 Task: Add Sprouts Mint Chip Malt Balls to the cart.
Action: Mouse moved to (23, 61)
Screenshot: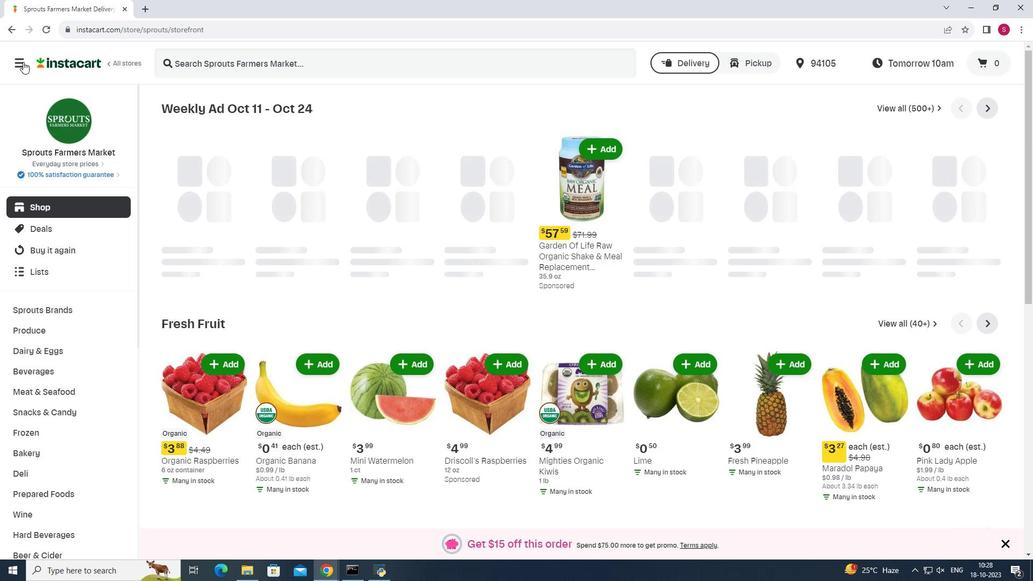 
Action: Mouse pressed left at (23, 61)
Screenshot: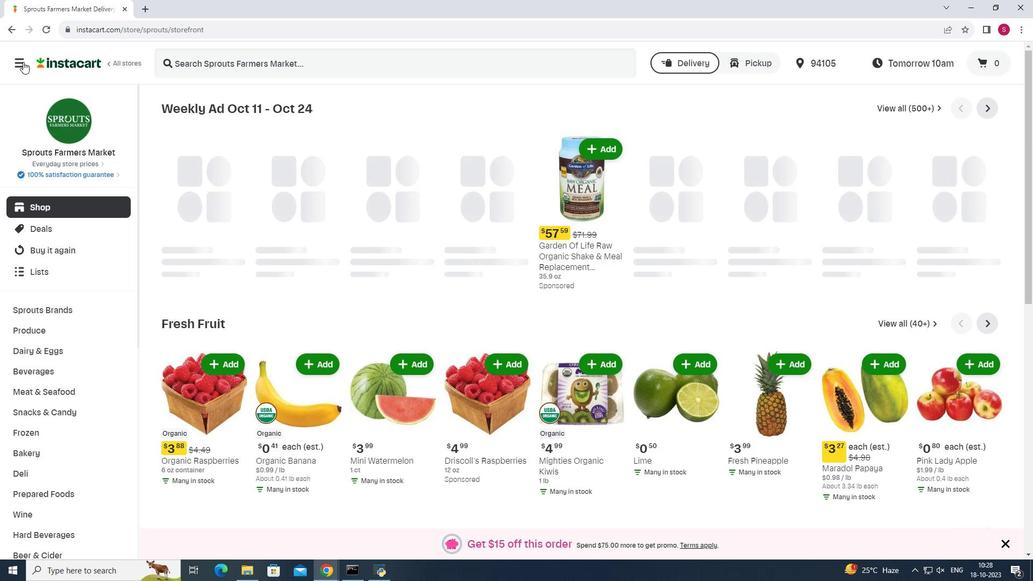 
Action: Mouse moved to (58, 280)
Screenshot: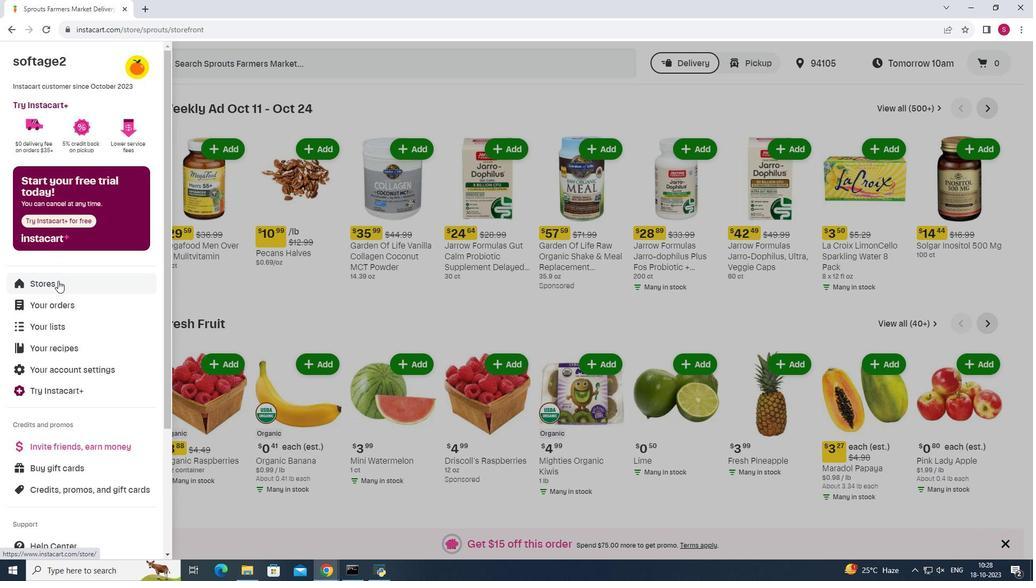 
Action: Mouse pressed left at (58, 280)
Screenshot: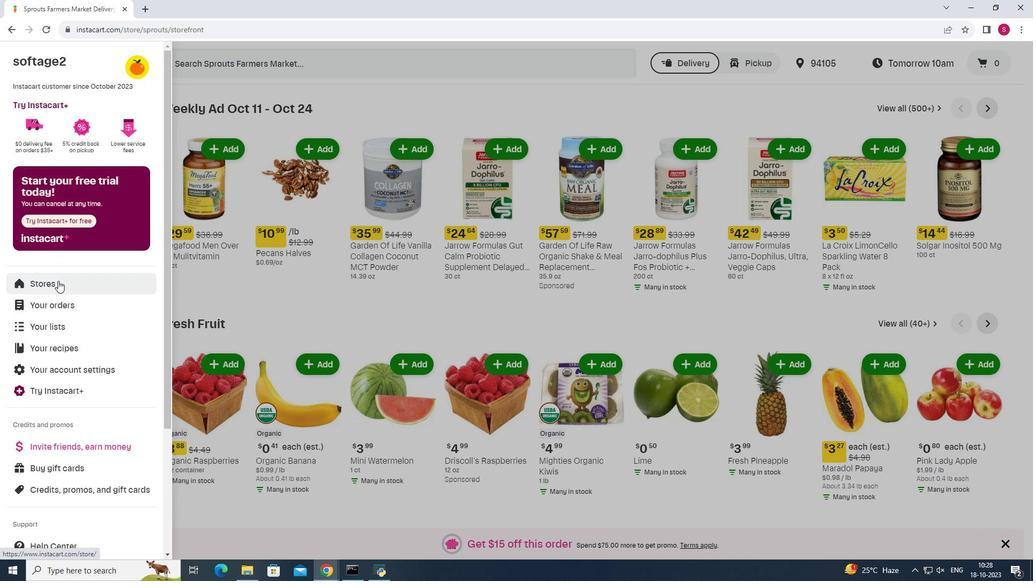 
Action: Mouse moved to (245, 94)
Screenshot: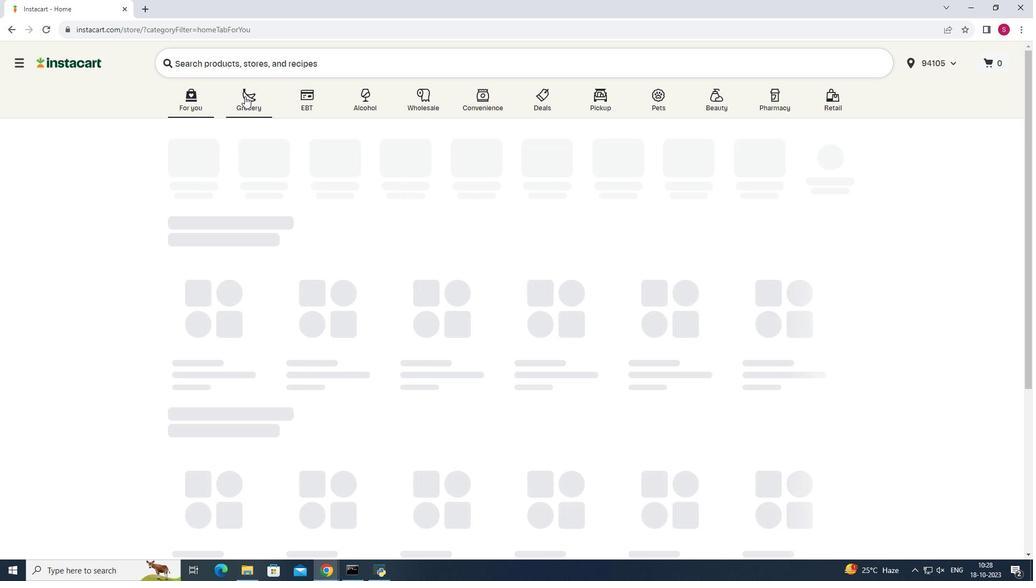 
Action: Mouse pressed left at (245, 94)
Screenshot: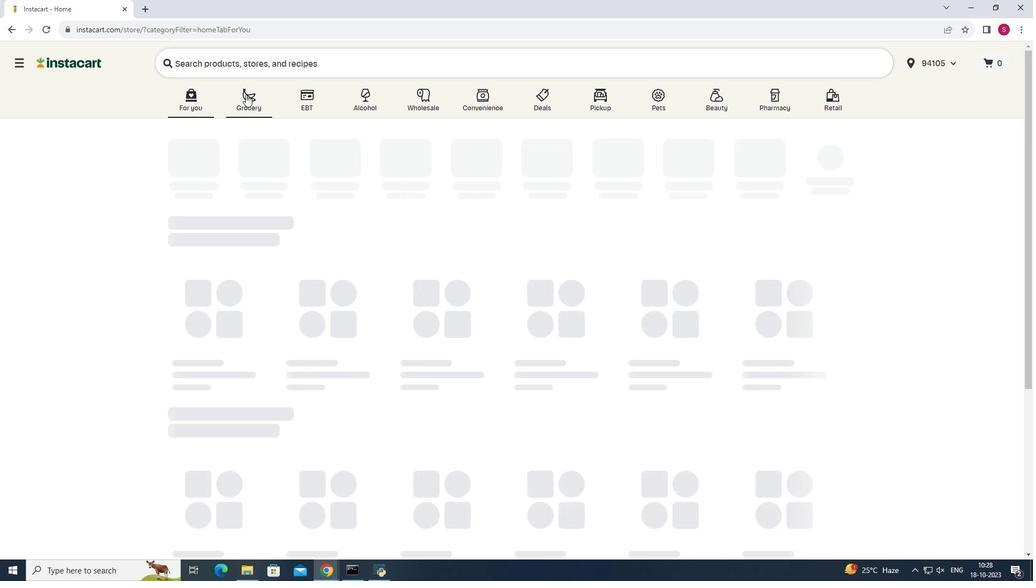 
Action: Mouse moved to (729, 145)
Screenshot: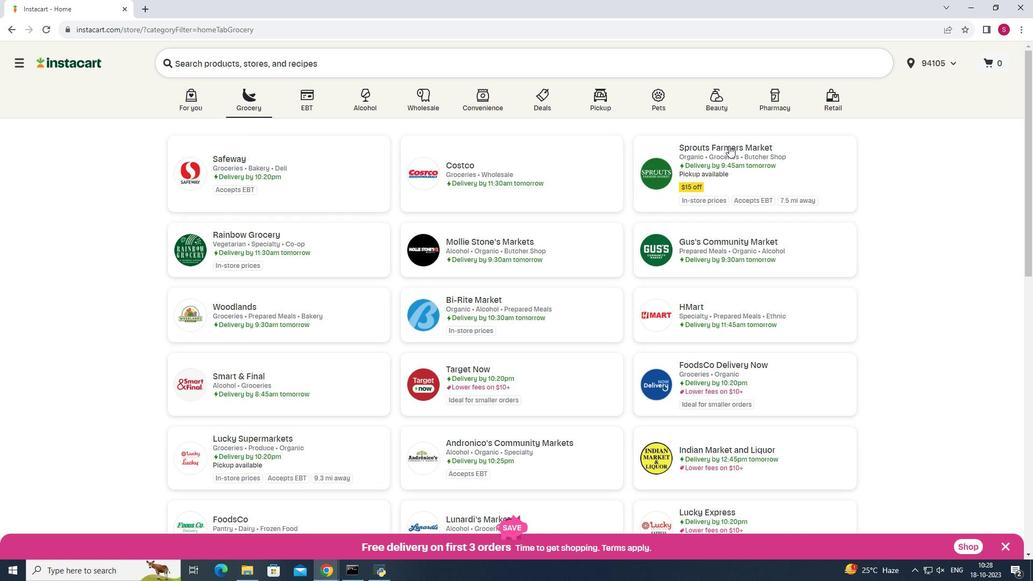 
Action: Mouse pressed left at (729, 145)
Screenshot: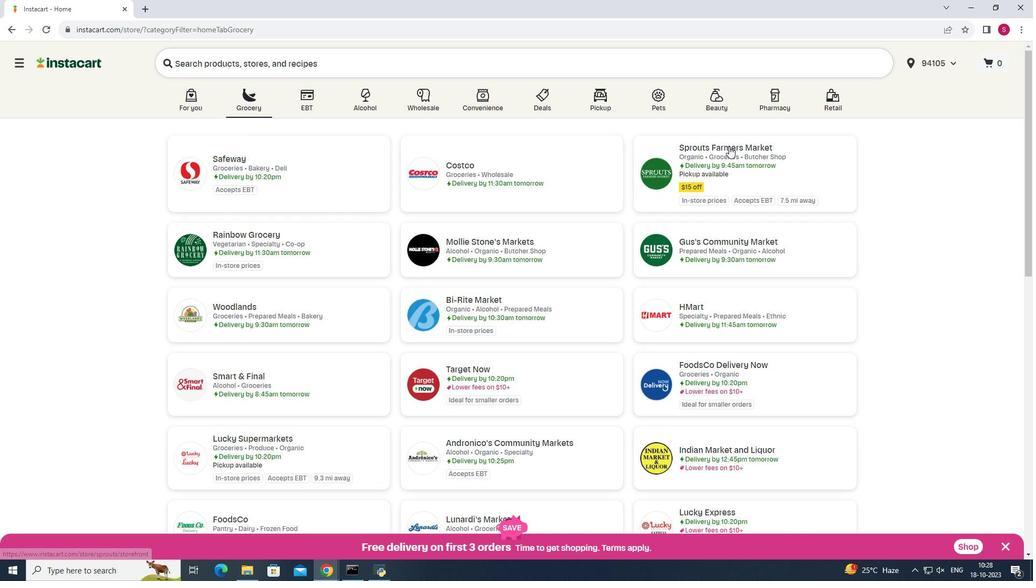 
Action: Mouse moved to (34, 414)
Screenshot: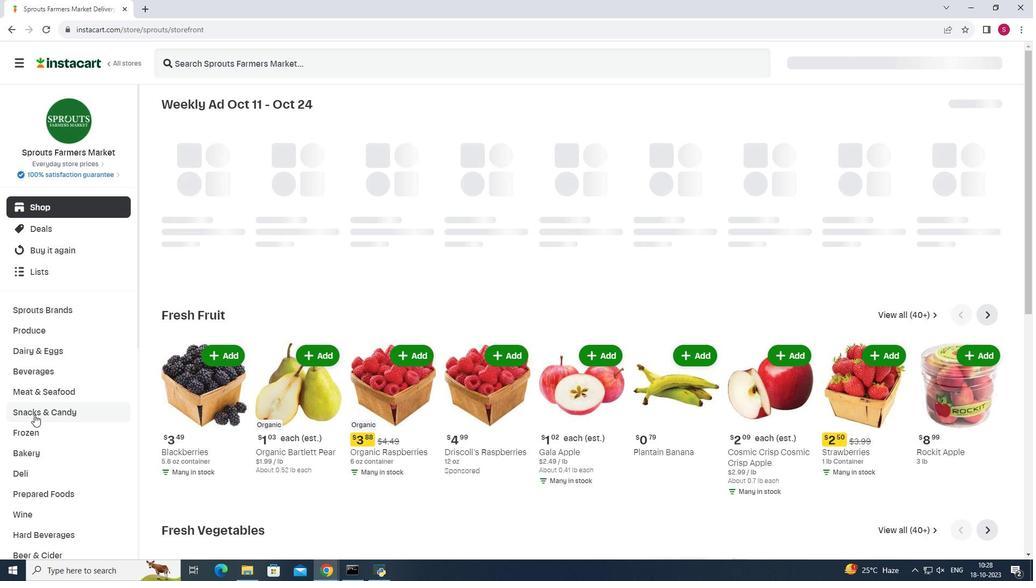 
Action: Mouse pressed left at (34, 414)
Screenshot: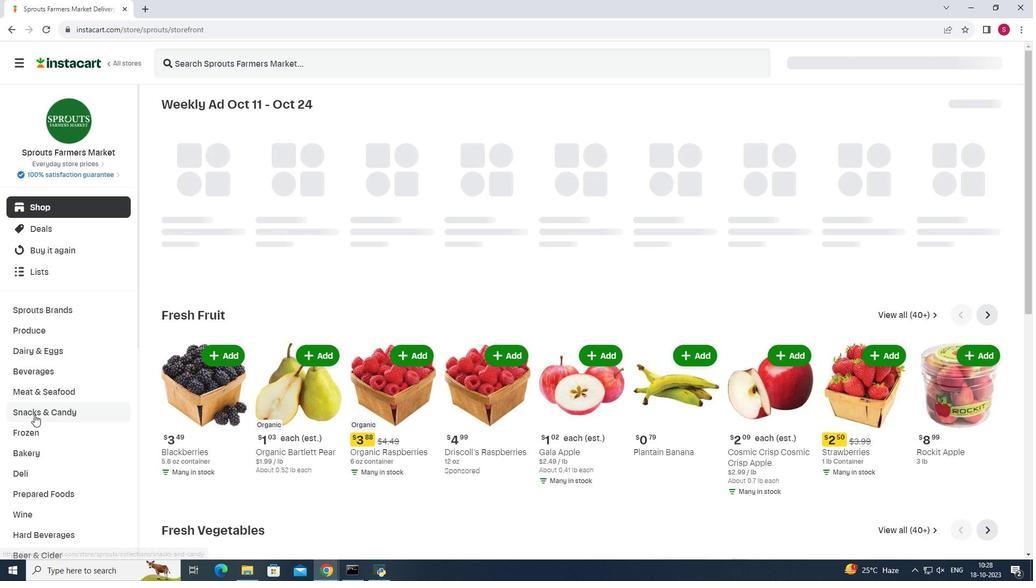 
Action: Mouse moved to (314, 130)
Screenshot: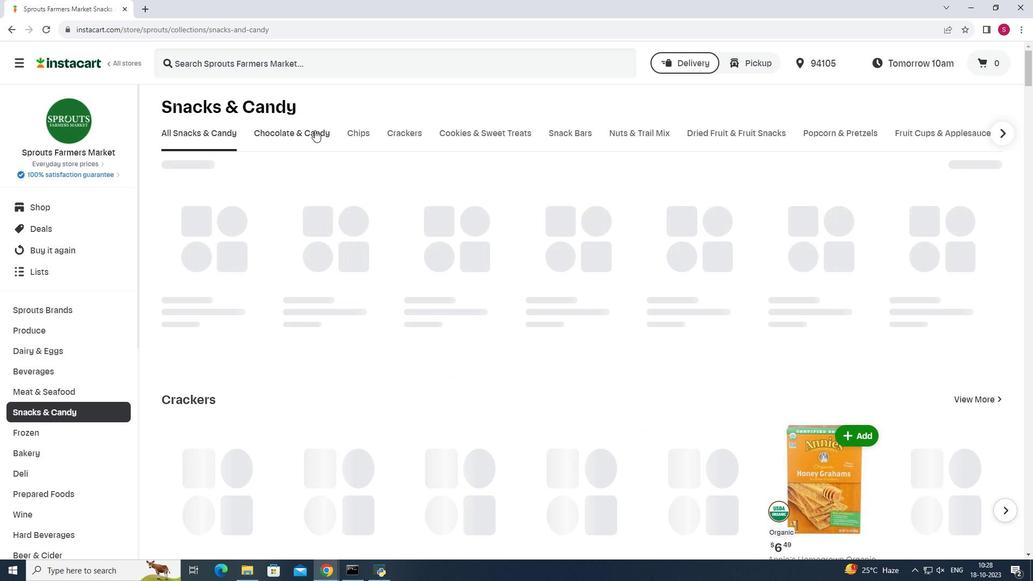 
Action: Mouse pressed left at (314, 130)
Screenshot: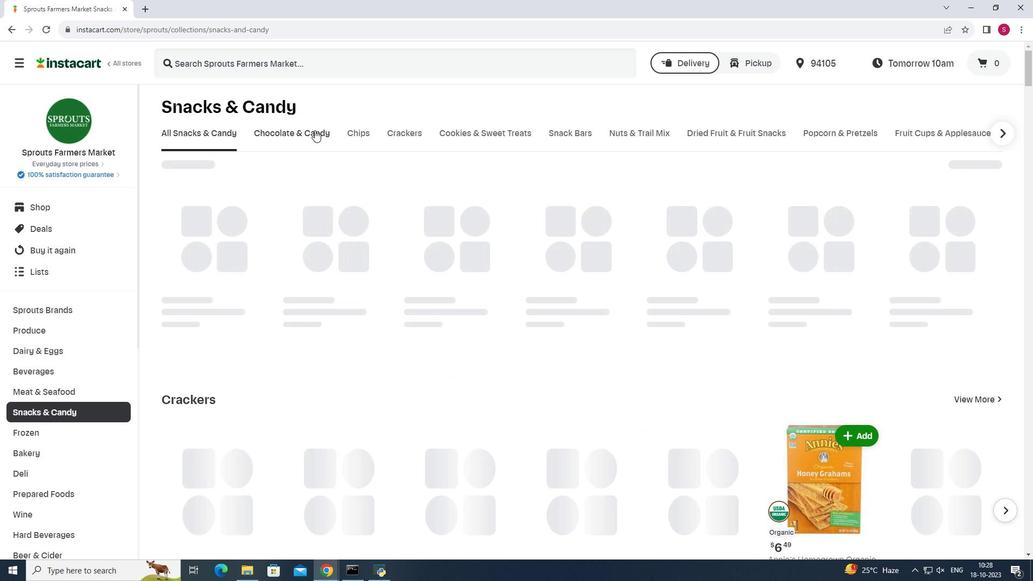
Action: Mouse moved to (270, 180)
Screenshot: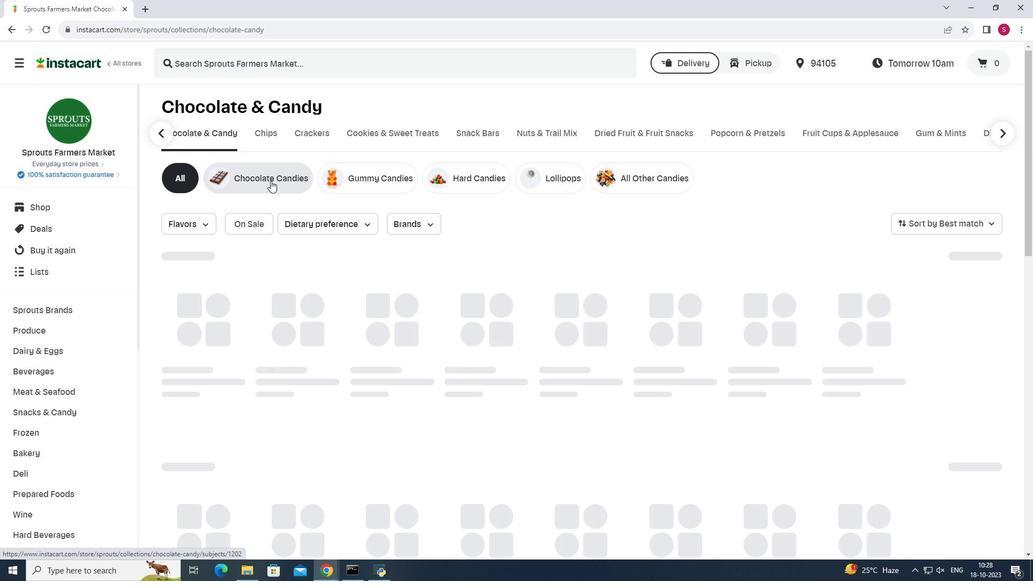 
Action: Mouse pressed left at (270, 180)
Screenshot: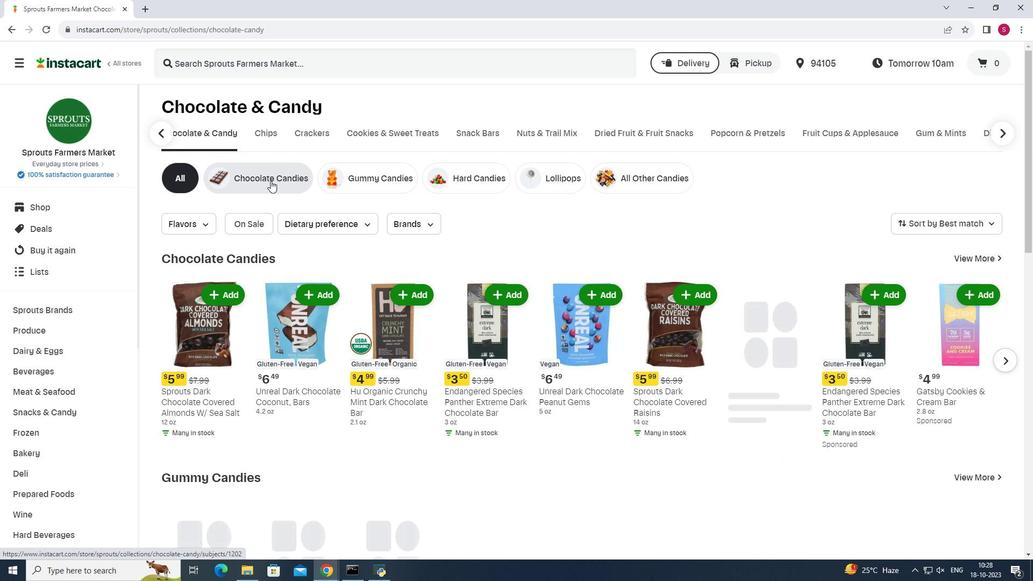 
Action: Mouse moved to (400, 64)
Screenshot: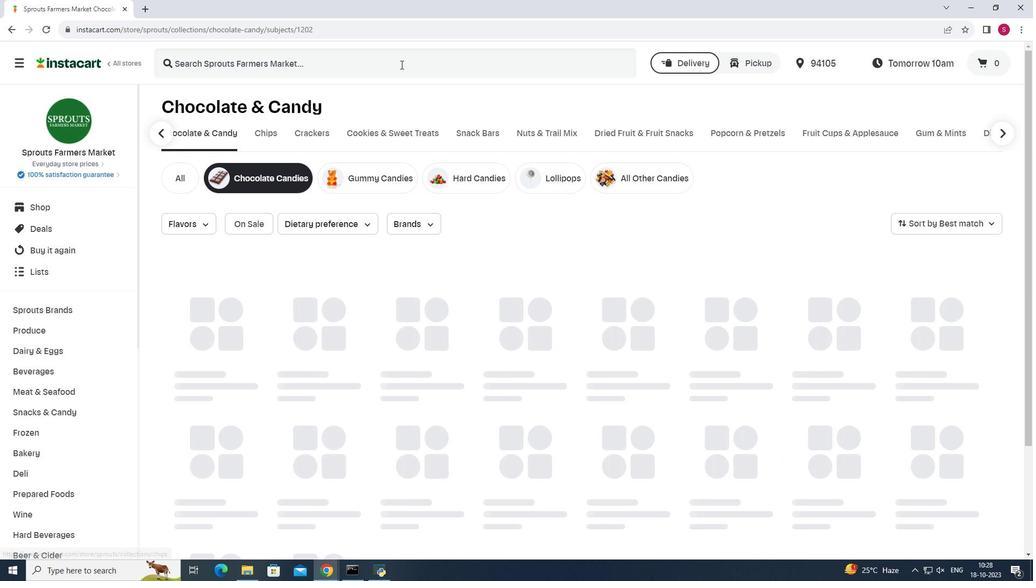 
Action: Mouse pressed left at (400, 64)
Screenshot: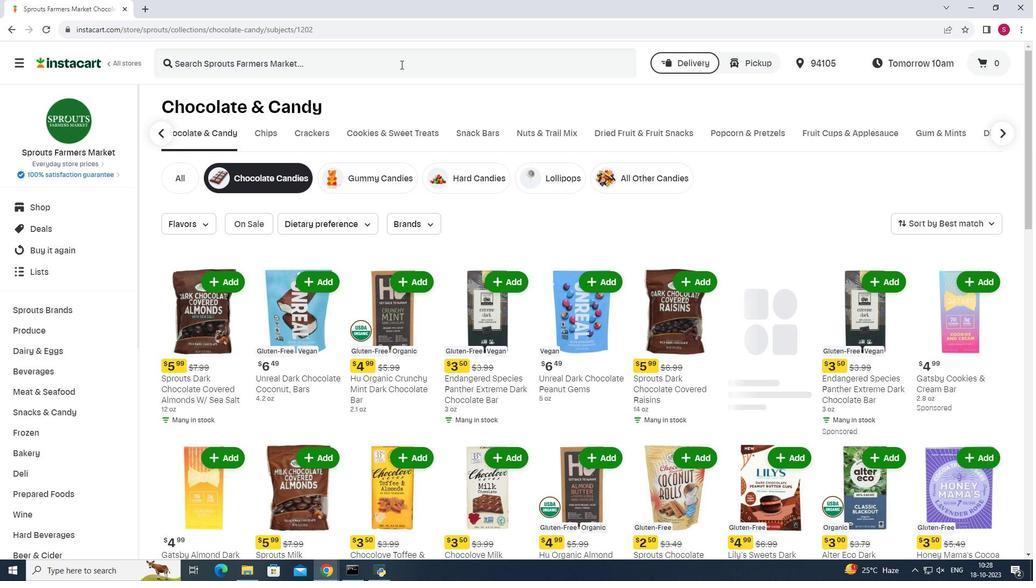 
Action: Key pressed <Key.shift>Sprouts<Key.space><Key.shift>Mint<Key.space><Key.shift>Chip<Key.space><Key.shift>Ms<Key.backspace>alt<Key.space><Key.shift>Balls<Key.enter>
Screenshot: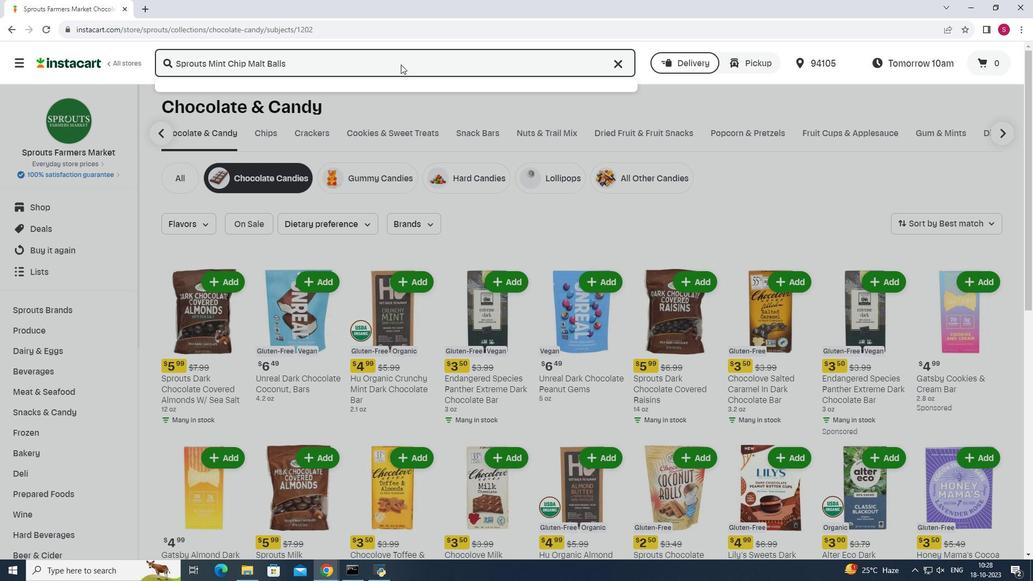 
Action: Mouse moved to (296, 179)
Screenshot: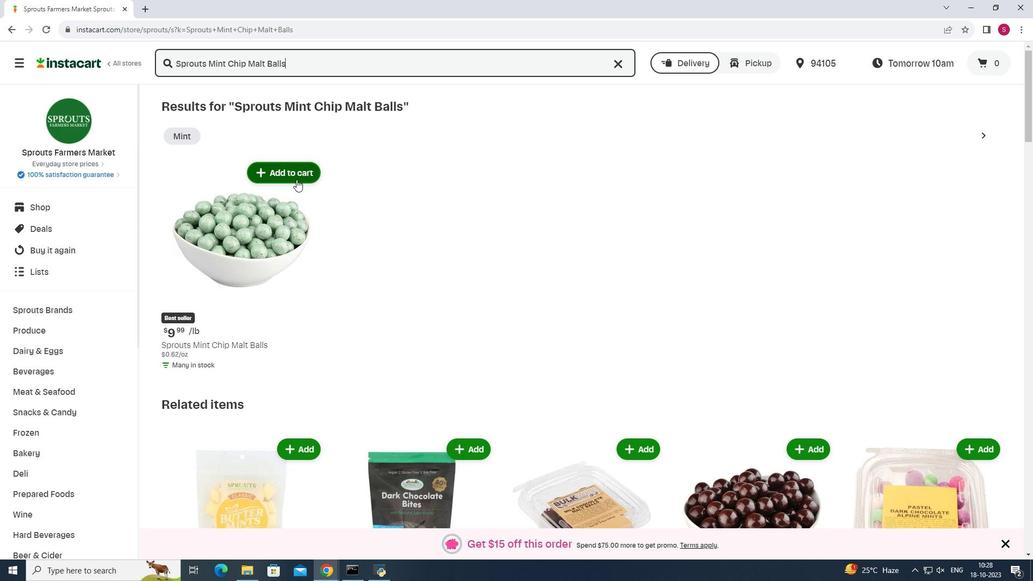 
Action: Mouse pressed left at (296, 179)
Screenshot: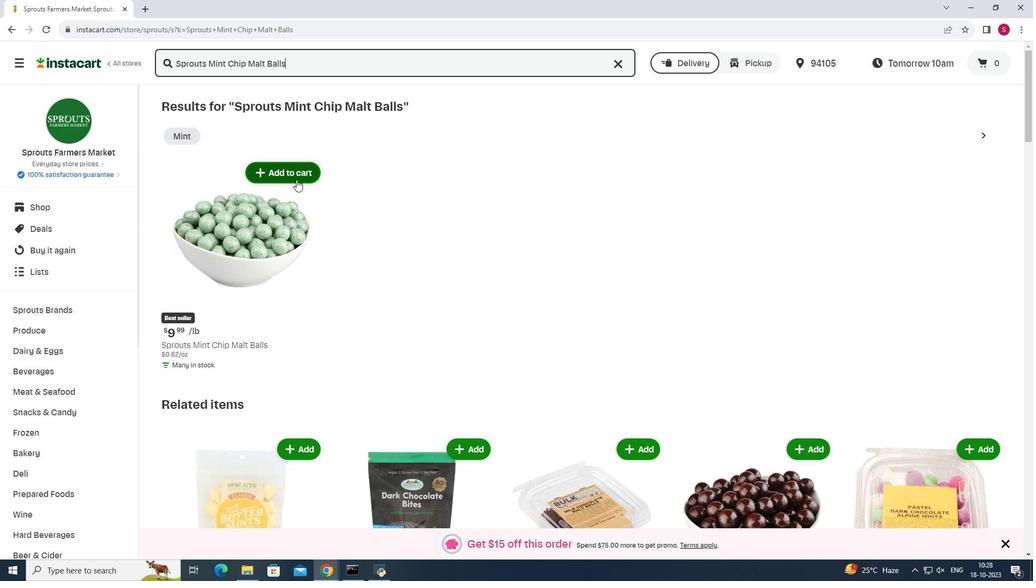 
Action: Mouse moved to (520, 182)
Screenshot: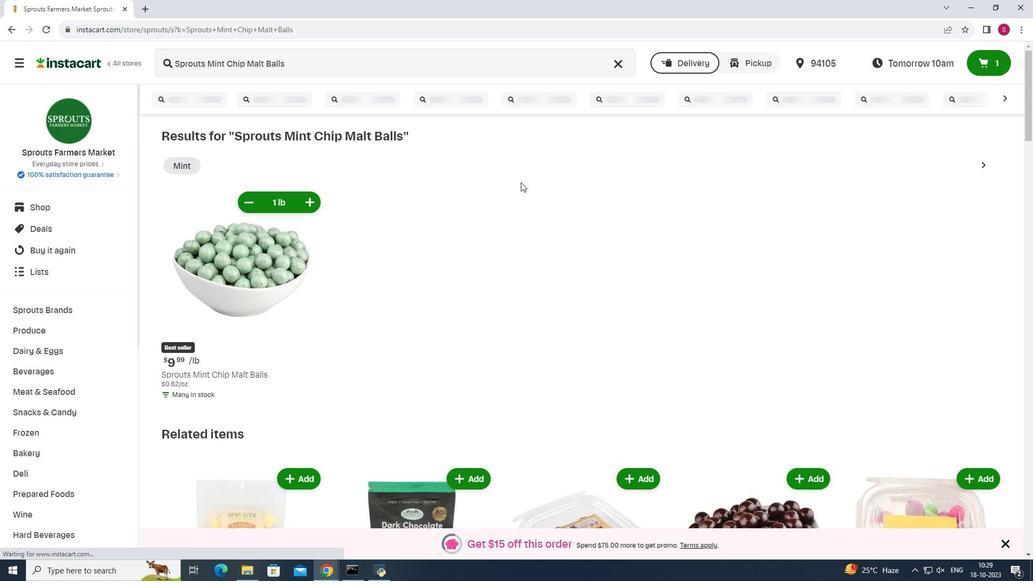 
